 Task: Add a signature Jeremy Carter containing Have a great National Doctors Day, Jeremy Carter to email address softage.2@softage.net and add a folder Alumni
Action: Mouse moved to (1068, 357)
Screenshot: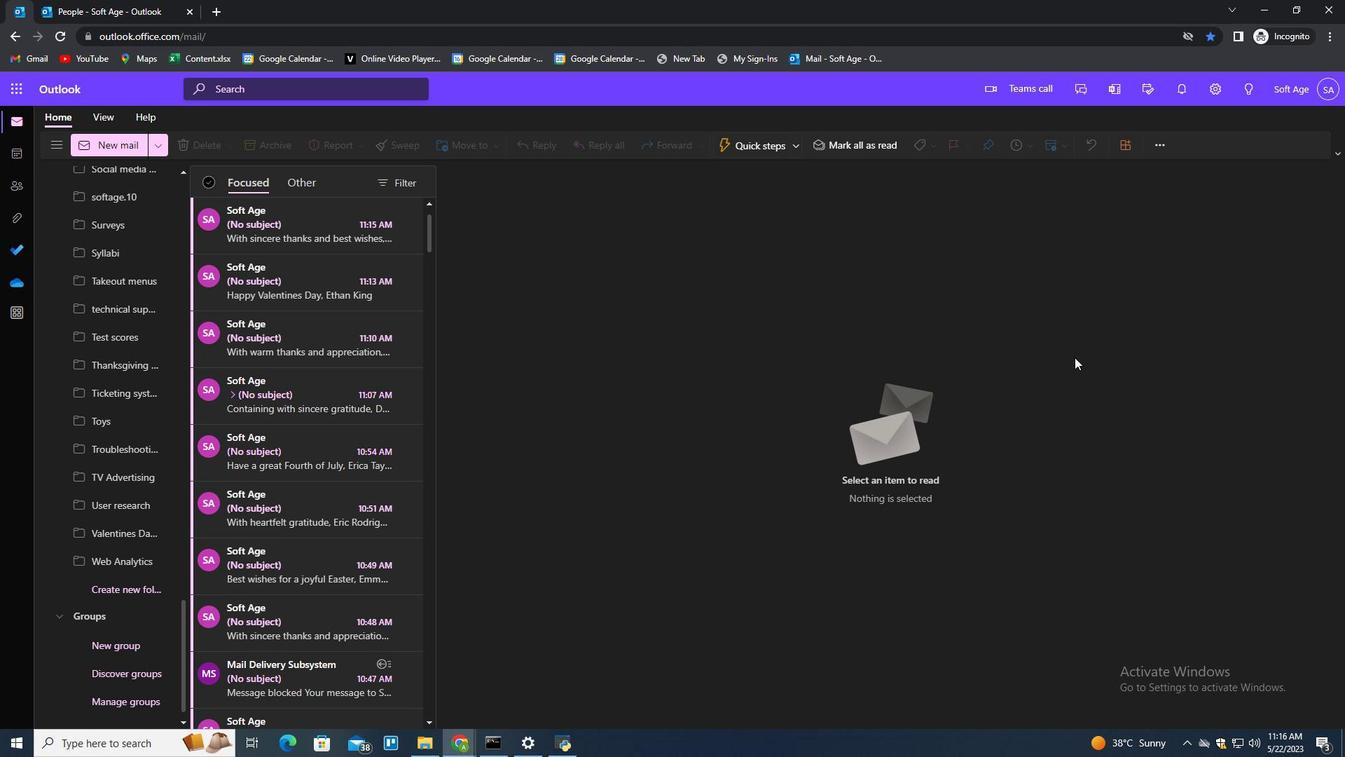 
Action: Key pressed n
Screenshot: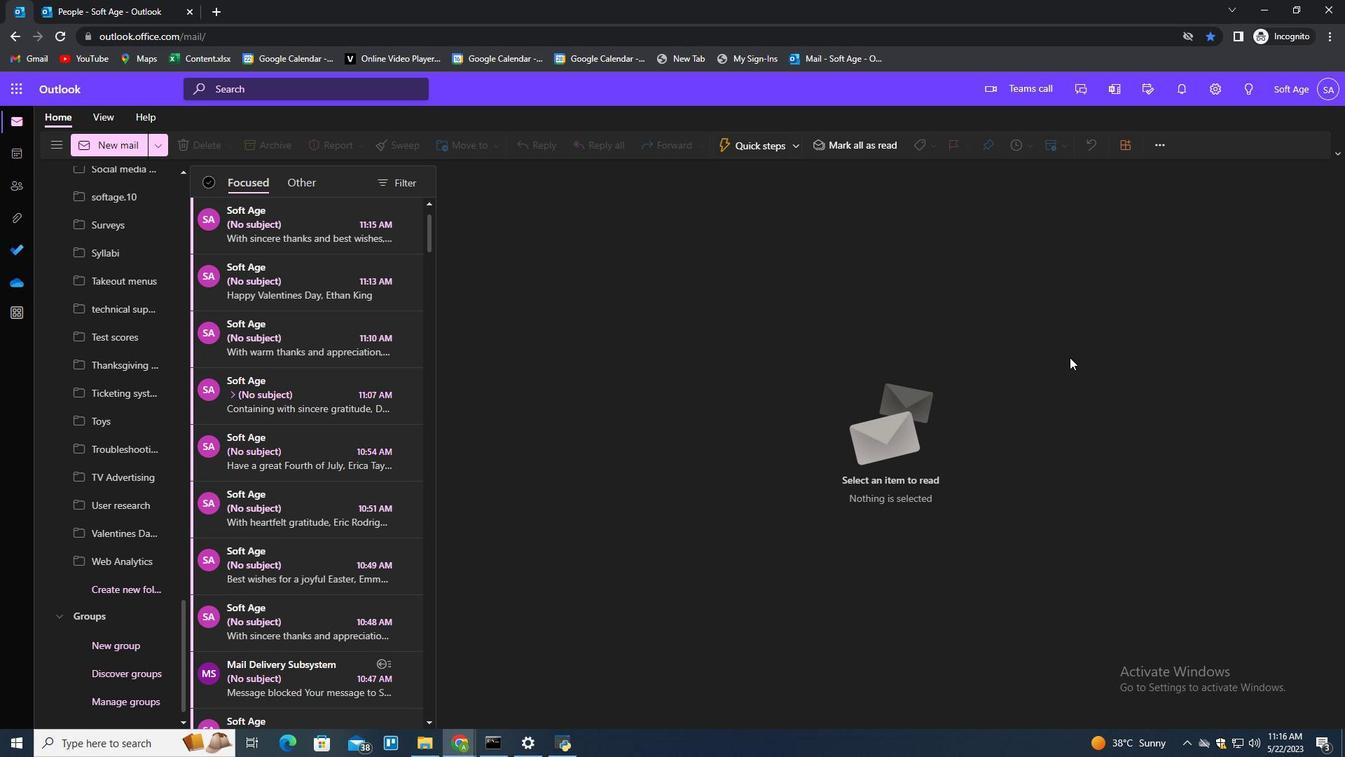 
Action: Mouse moved to (946, 147)
Screenshot: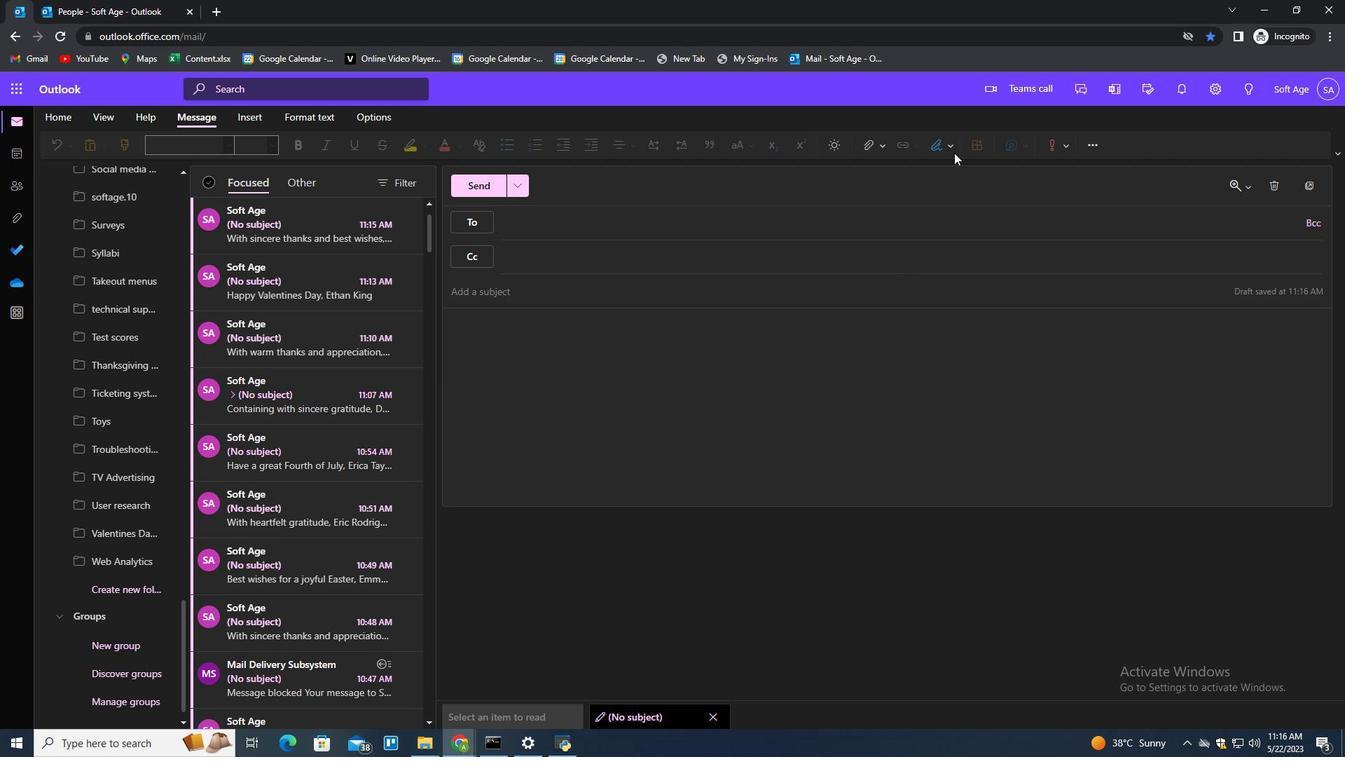 
Action: Mouse pressed left at (946, 147)
Screenshot: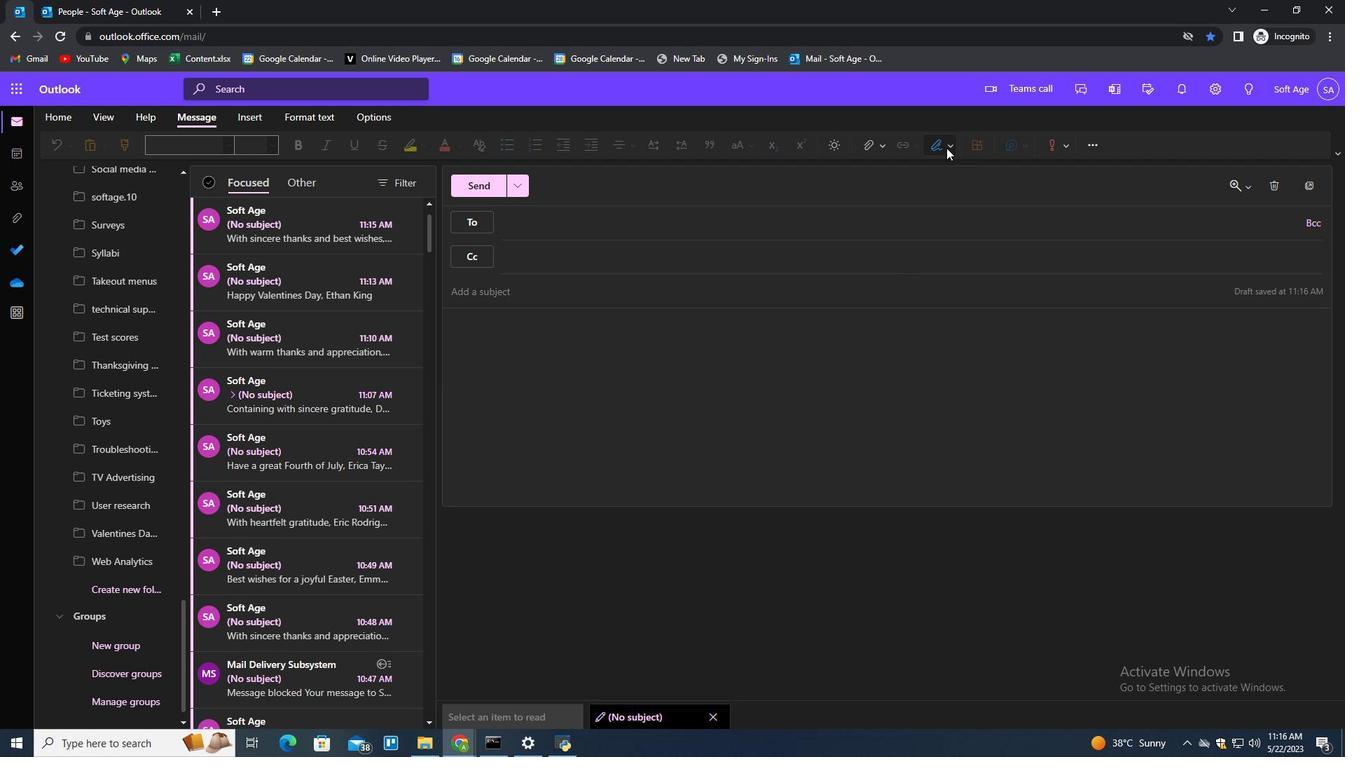 
Action: Mouse moved to (921, 194)
Screenshot: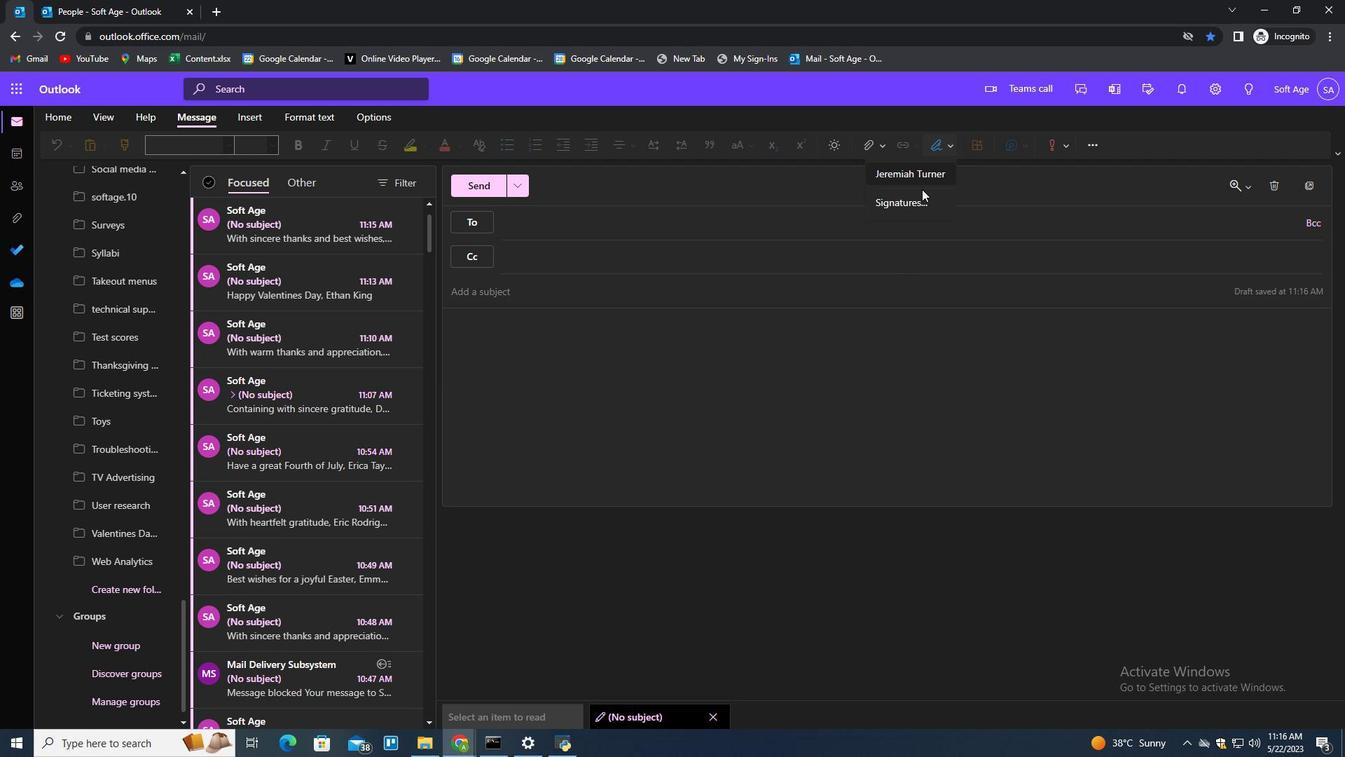 
Action: Mouse pressed left at (921, 194)
Screenshot: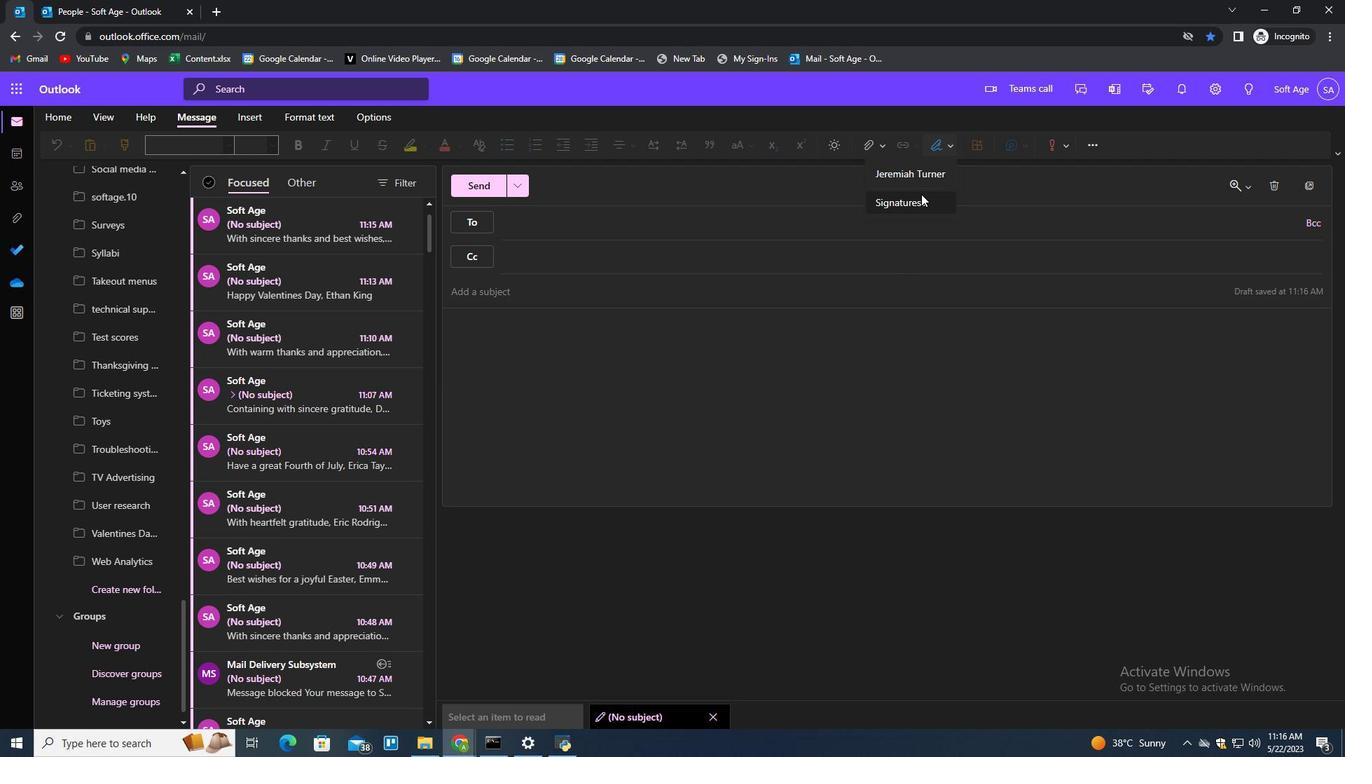 
Action: Mouse moved to (953, 250)
Screenshot: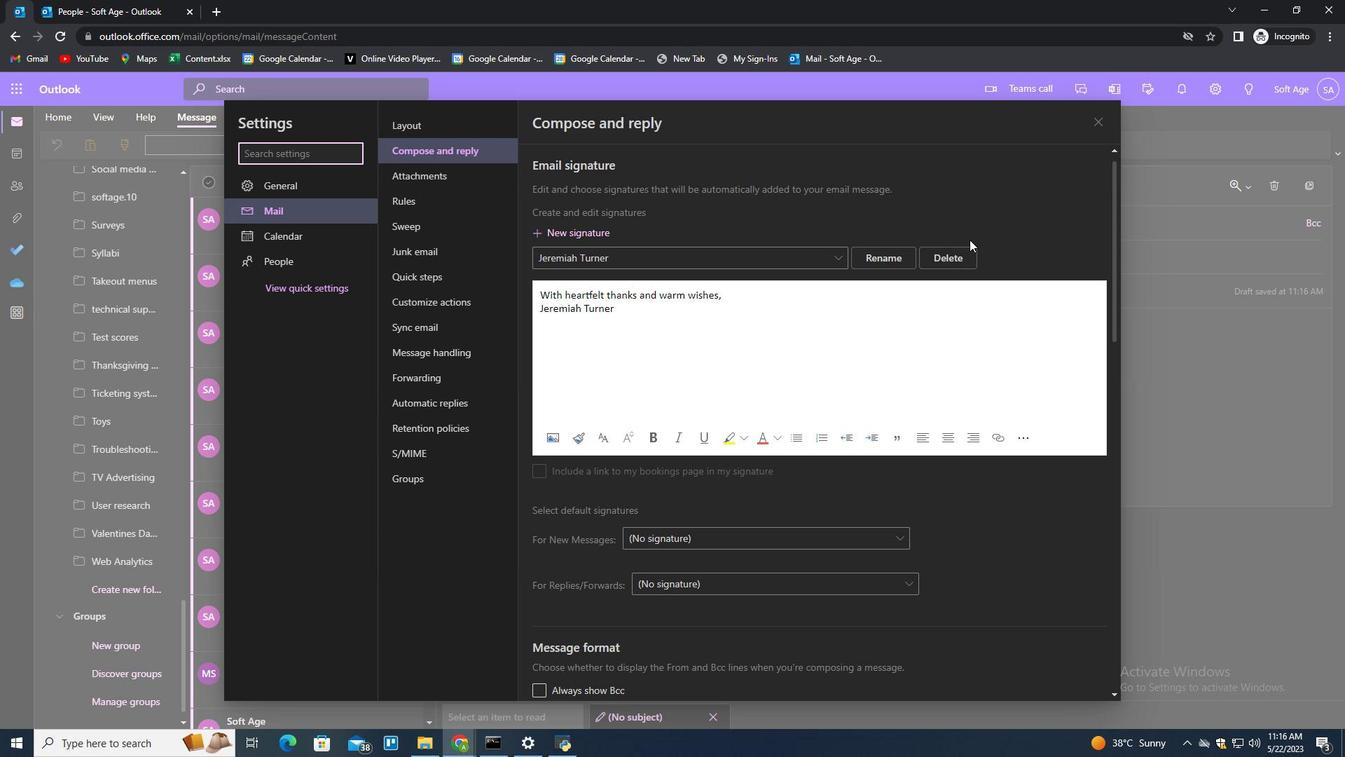 
Action: Mouse pressed left at (953, 250)
Screenshot: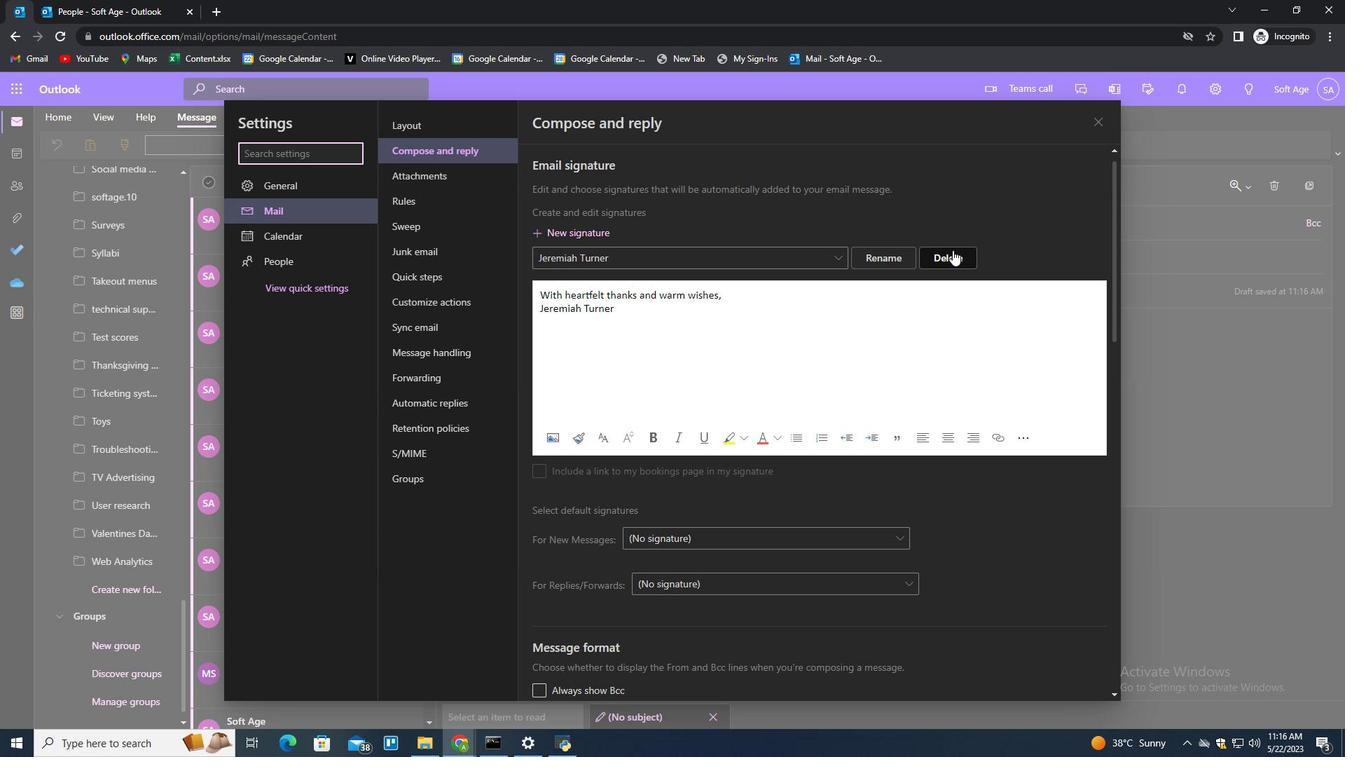 
Action: Mouse moved to (956, 253)
Screenshot: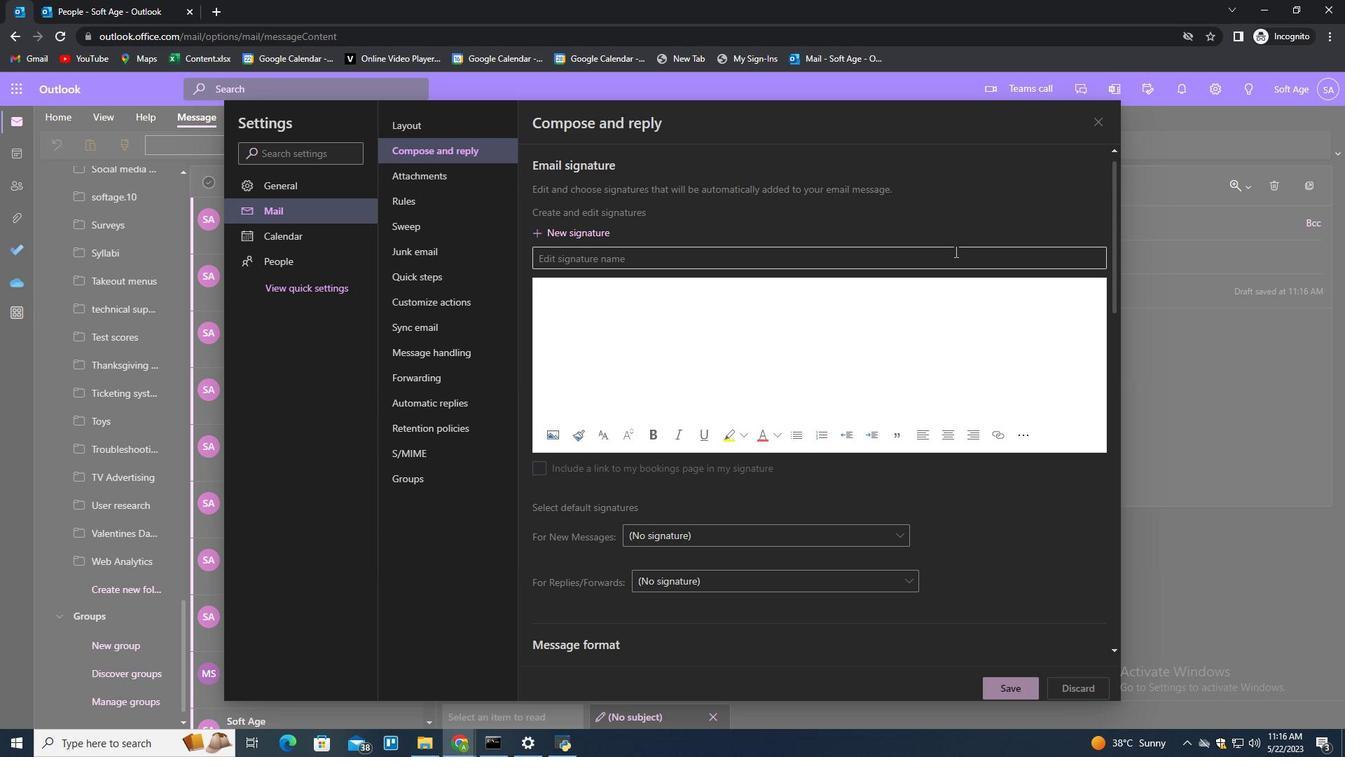 
Action: Mouse pressed left at (956, 253)
Screenshot: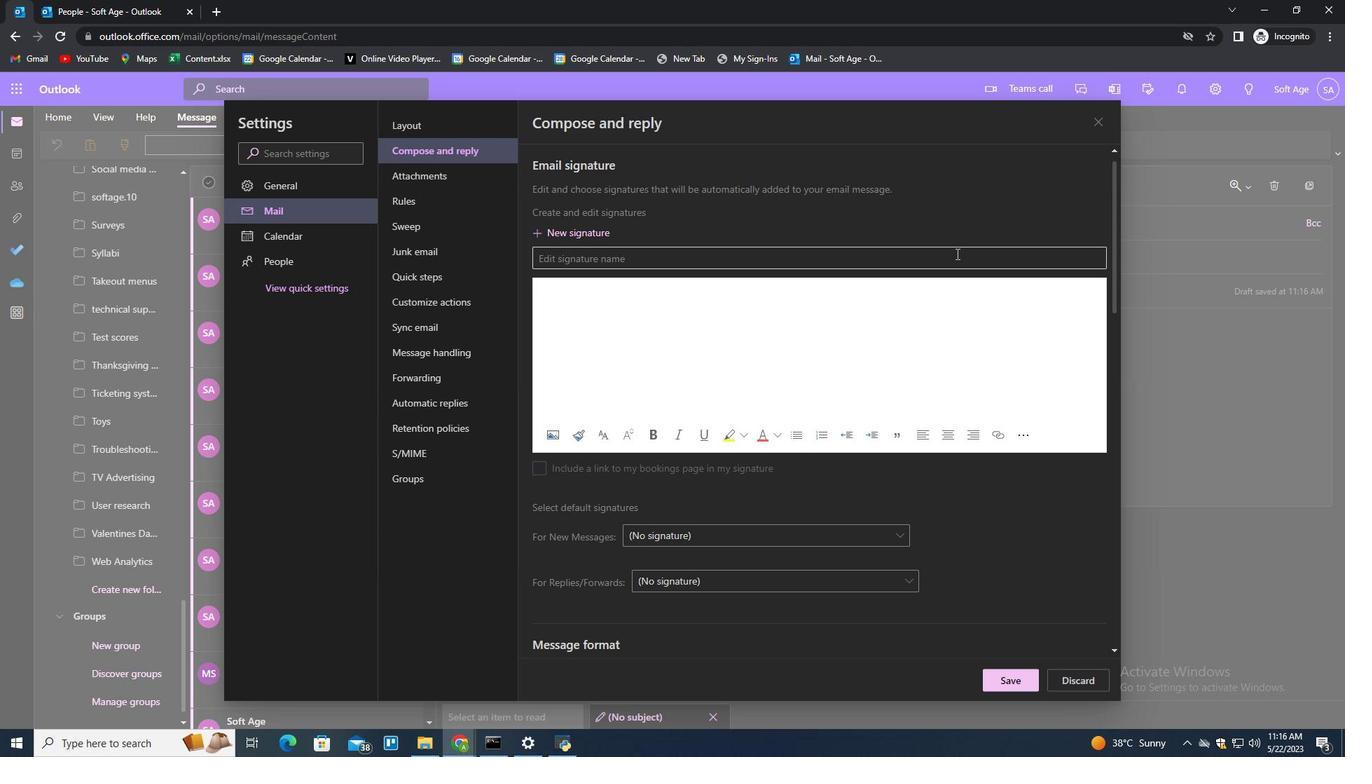 
Action: Key pressed <Key.shift>Jeremy<Key.space><Key.shift>Carter<Key.tab><Key.shift>Have<Key.space>a<Key.space>great<Key.space><Key.shift>National<Key.space><Key.shift>Doctor<Key.space><Key.shift>Day,<Key.shift_r><Key.enter><Key.shift><Key.shift>Jeremy<Key.space><Key.shift>Carteer<Key.backspace><Key.backspace>r
Screenshot: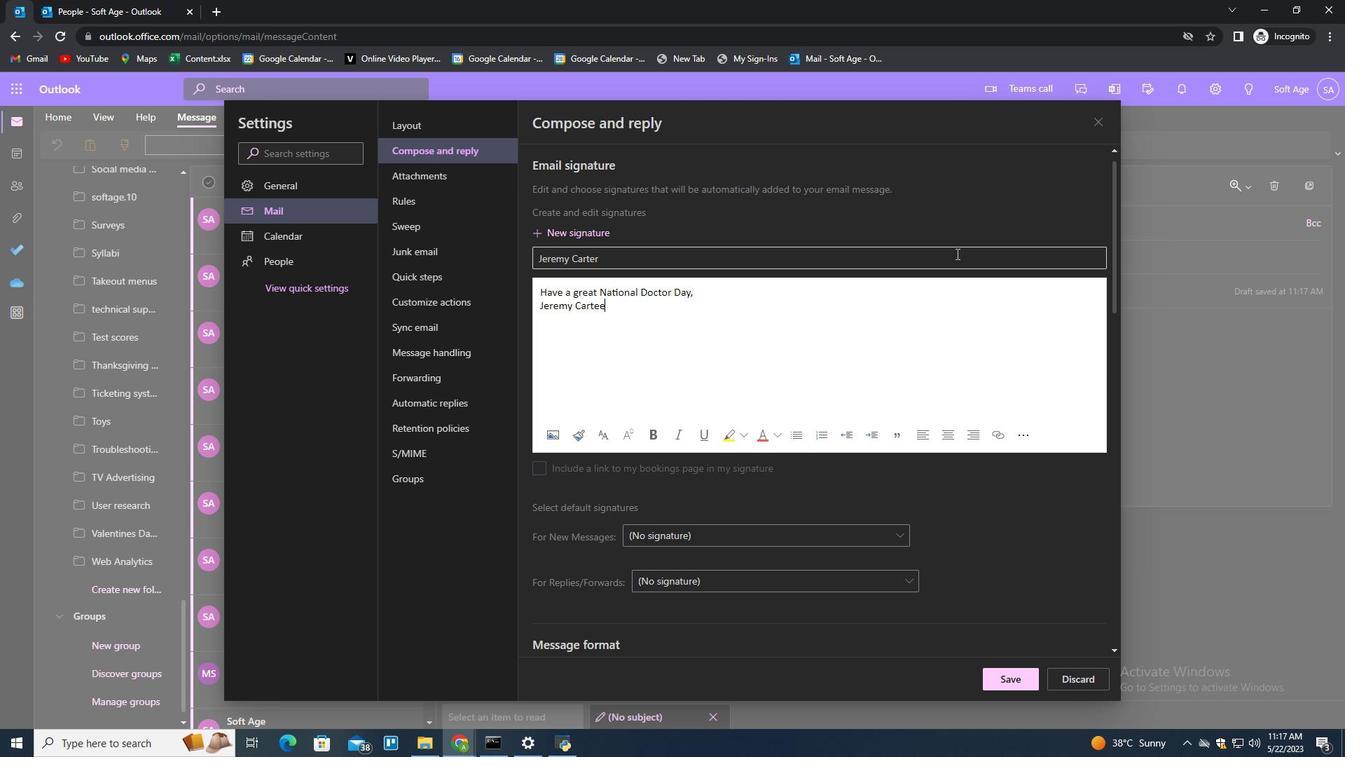 
Action: Mouse moved to (1035, 597)
Screenshot: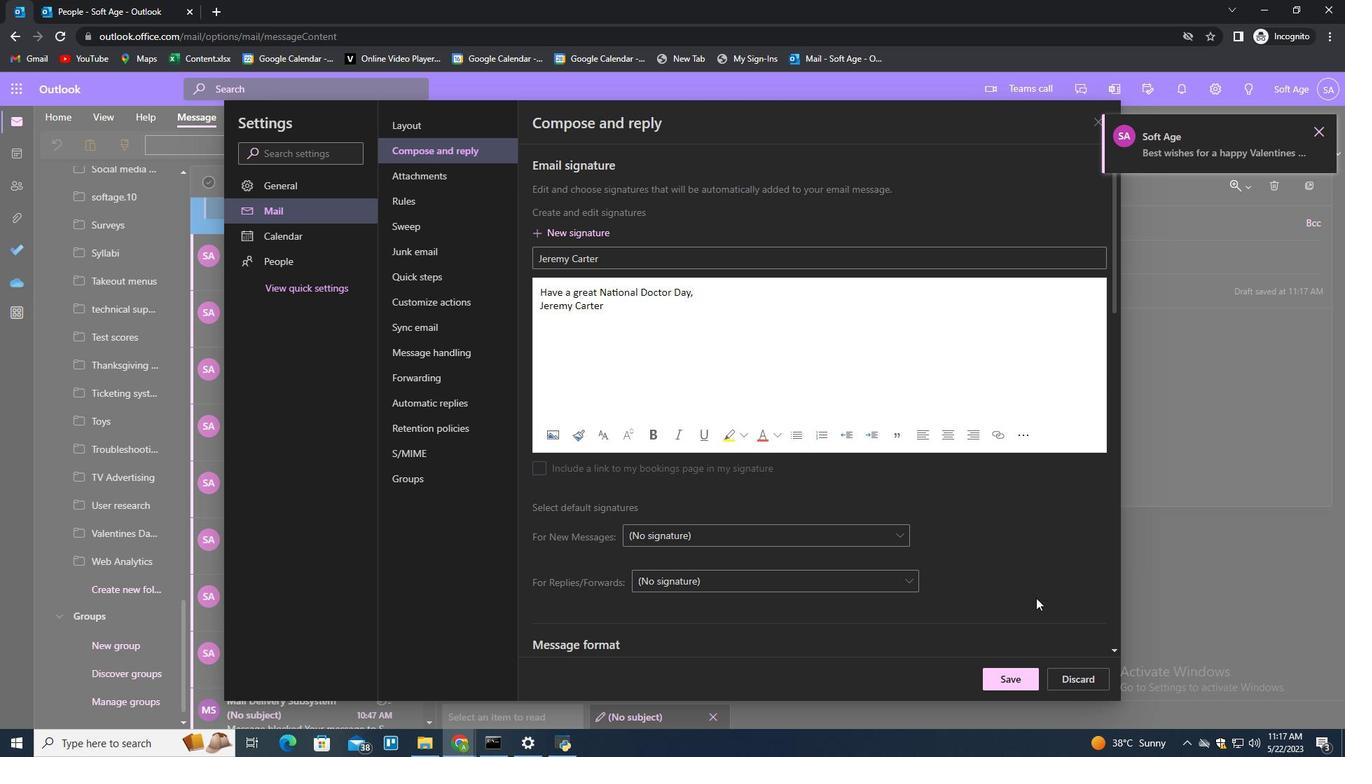 
Action: Mouse pressed left at (1035, 597)
Screenshot: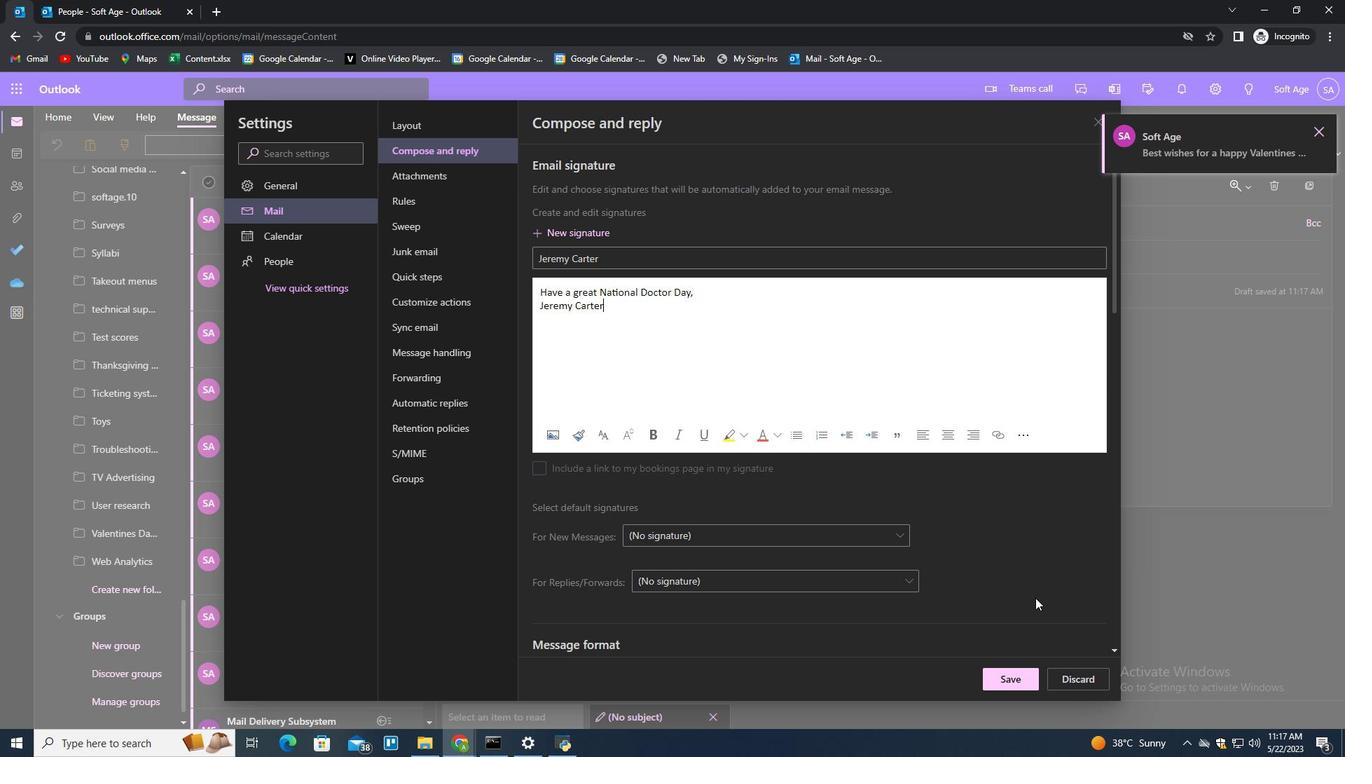 
Action: Mouse moved to (1020, 676)
Screenshot: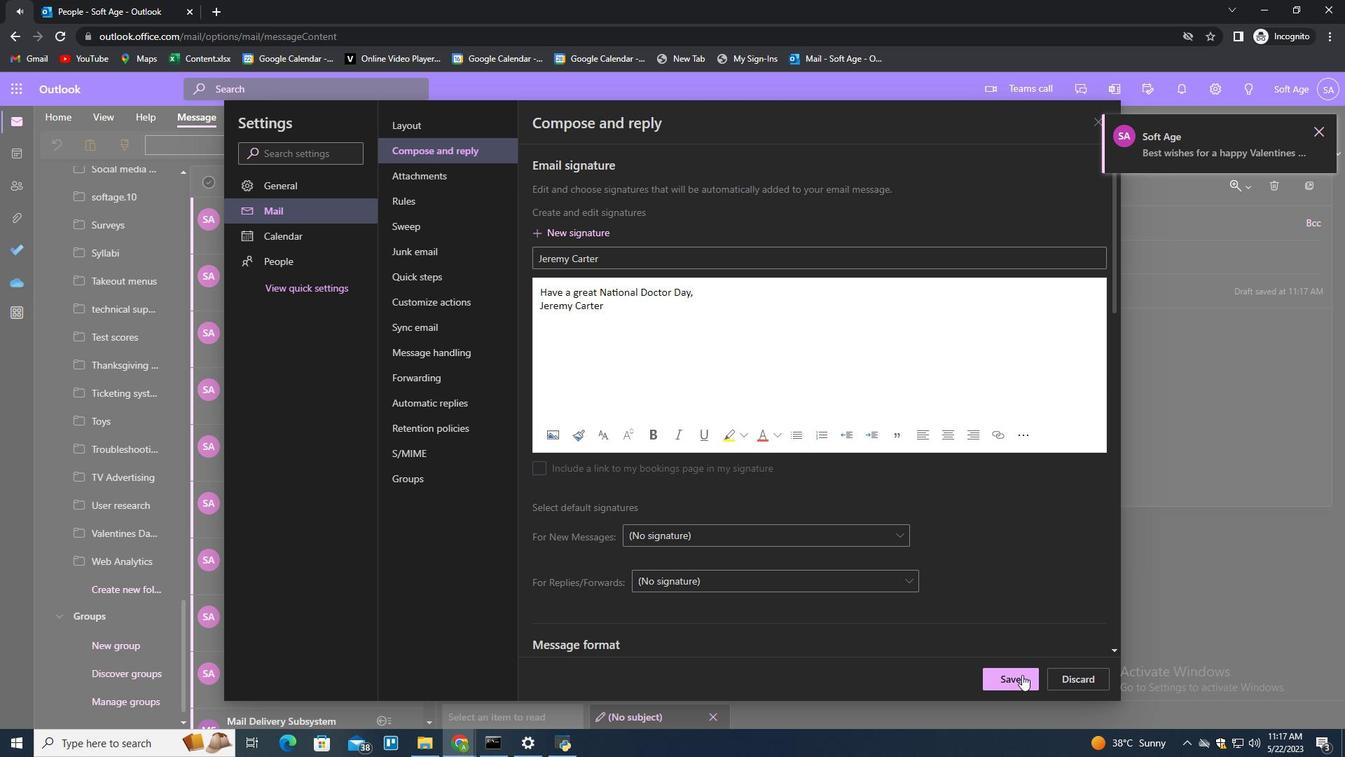 
Action: Mouse pressed left at (1020, 676)
Screenshot: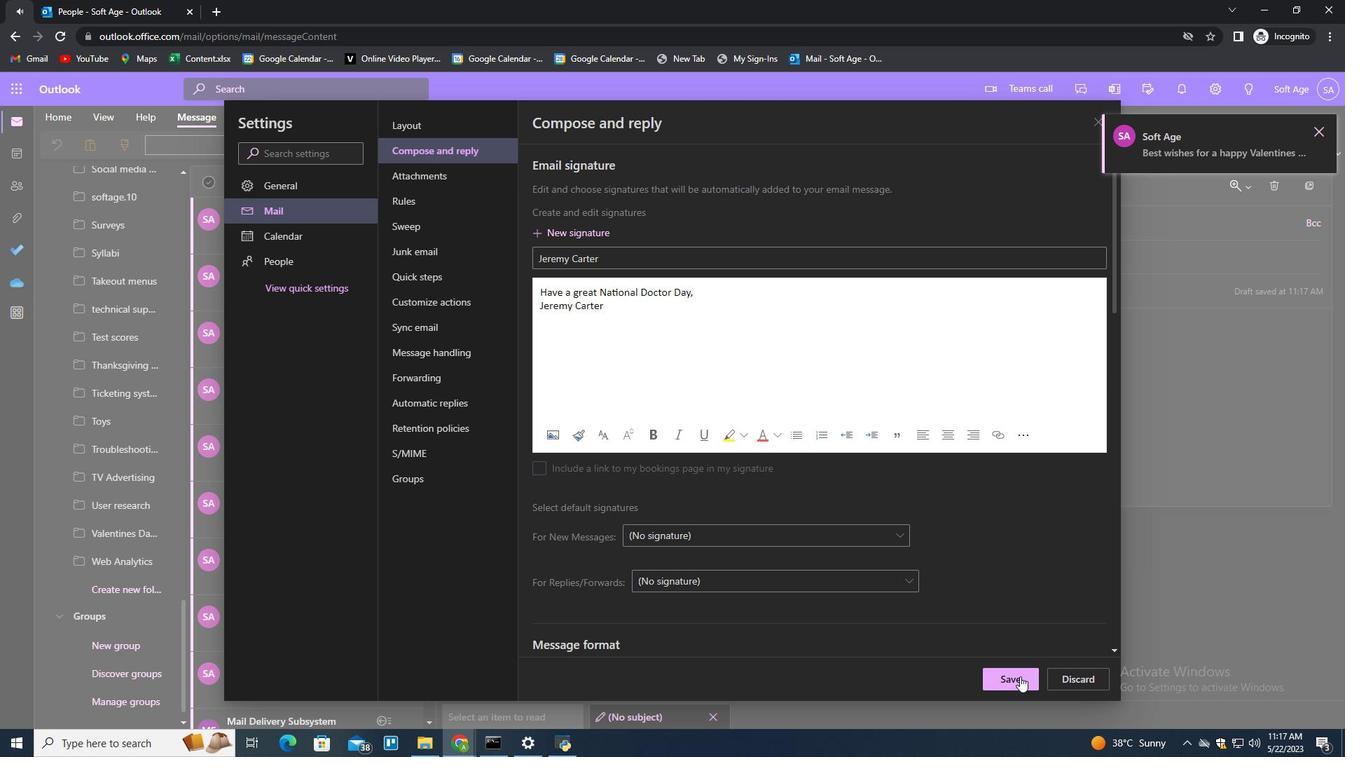 
Action: Mouse moved to (1204, 344)
Screenshot: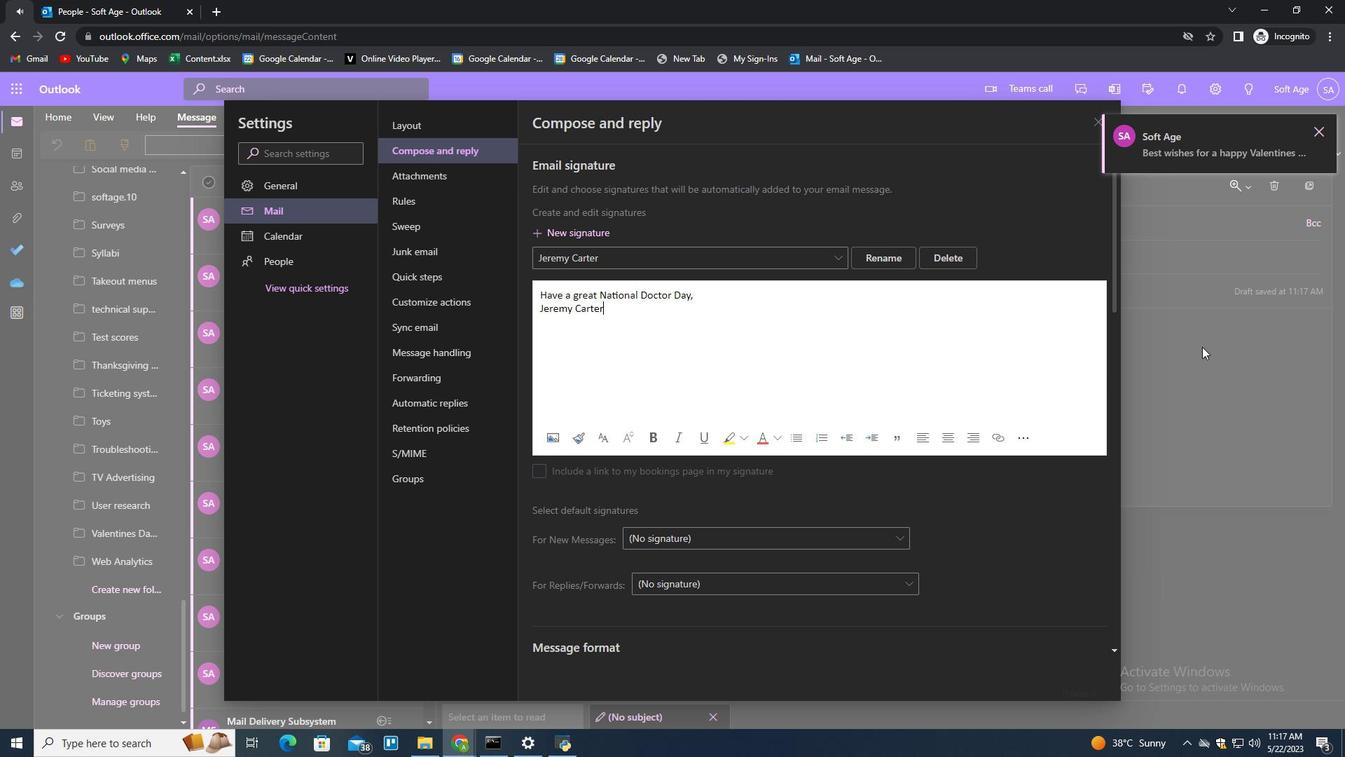 
Action: Mouse pressed left at (1204, 344)
Screenshot: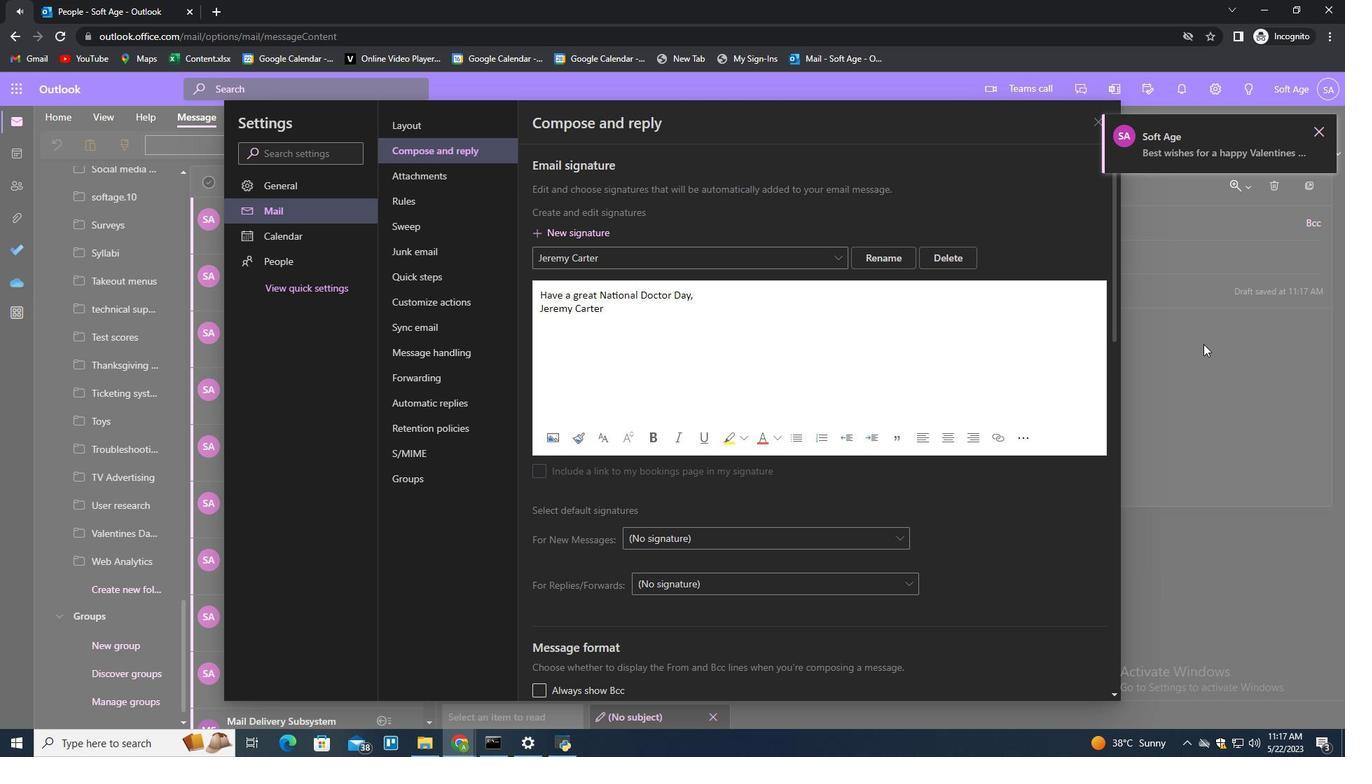 
Action: Mouse moved to (949, 147)
Screenshot: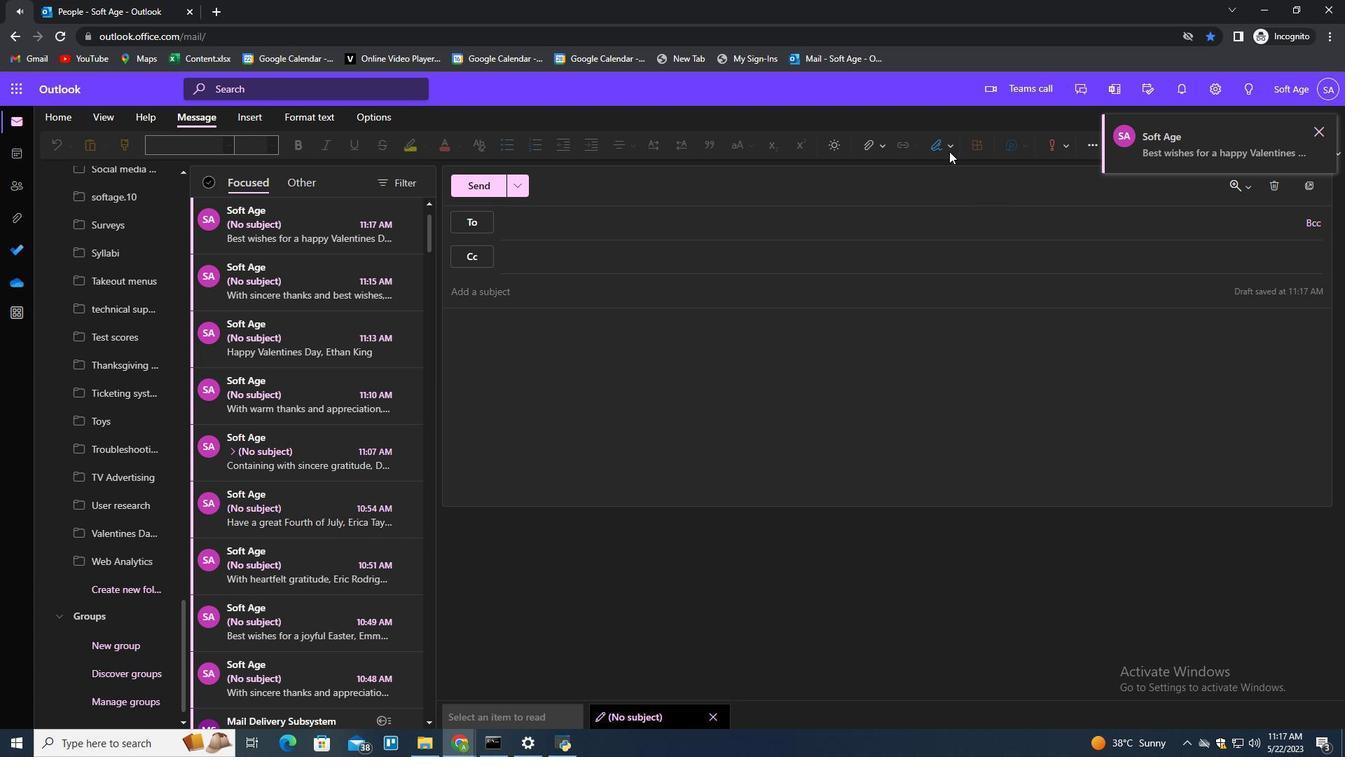 
Action: Mouse pressed left at (949, 147)
Screenshot: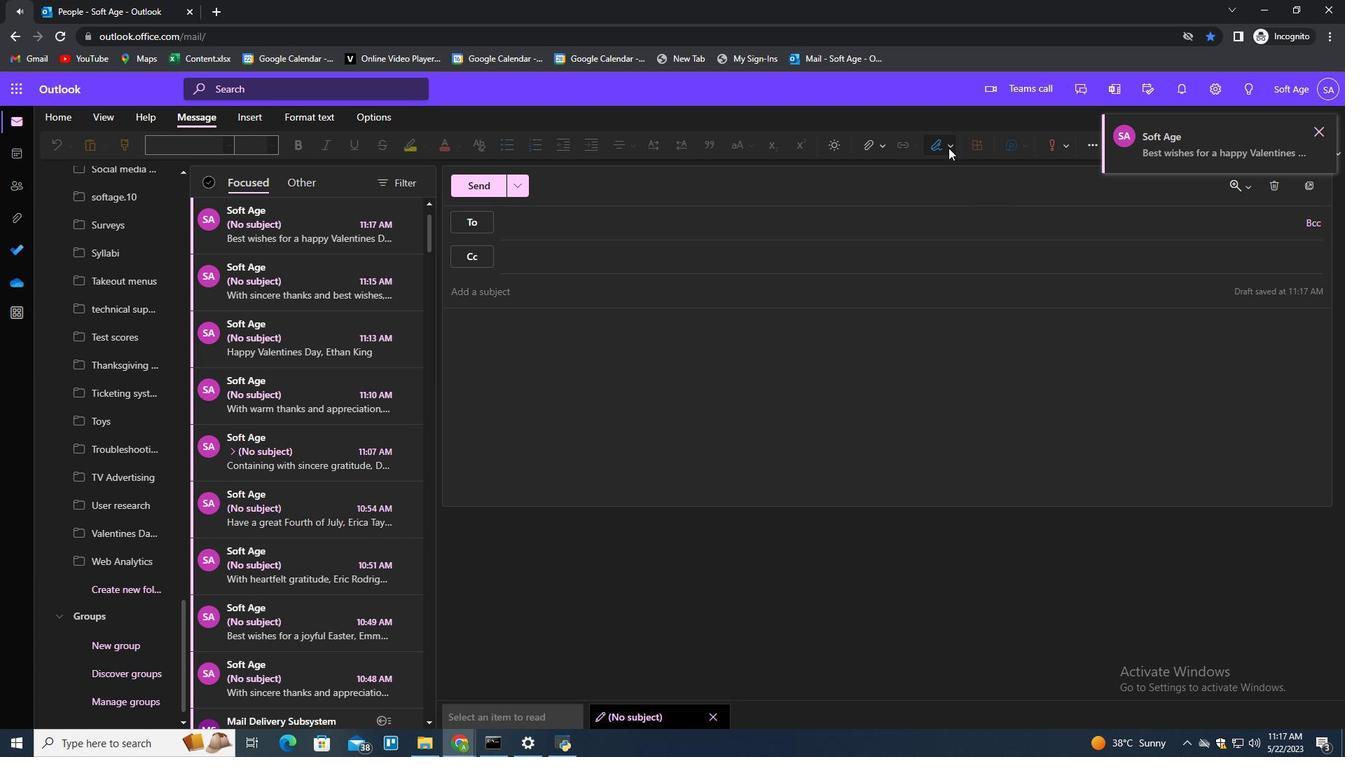 
Action: Mouse moved to (927, 174)
Screenshot: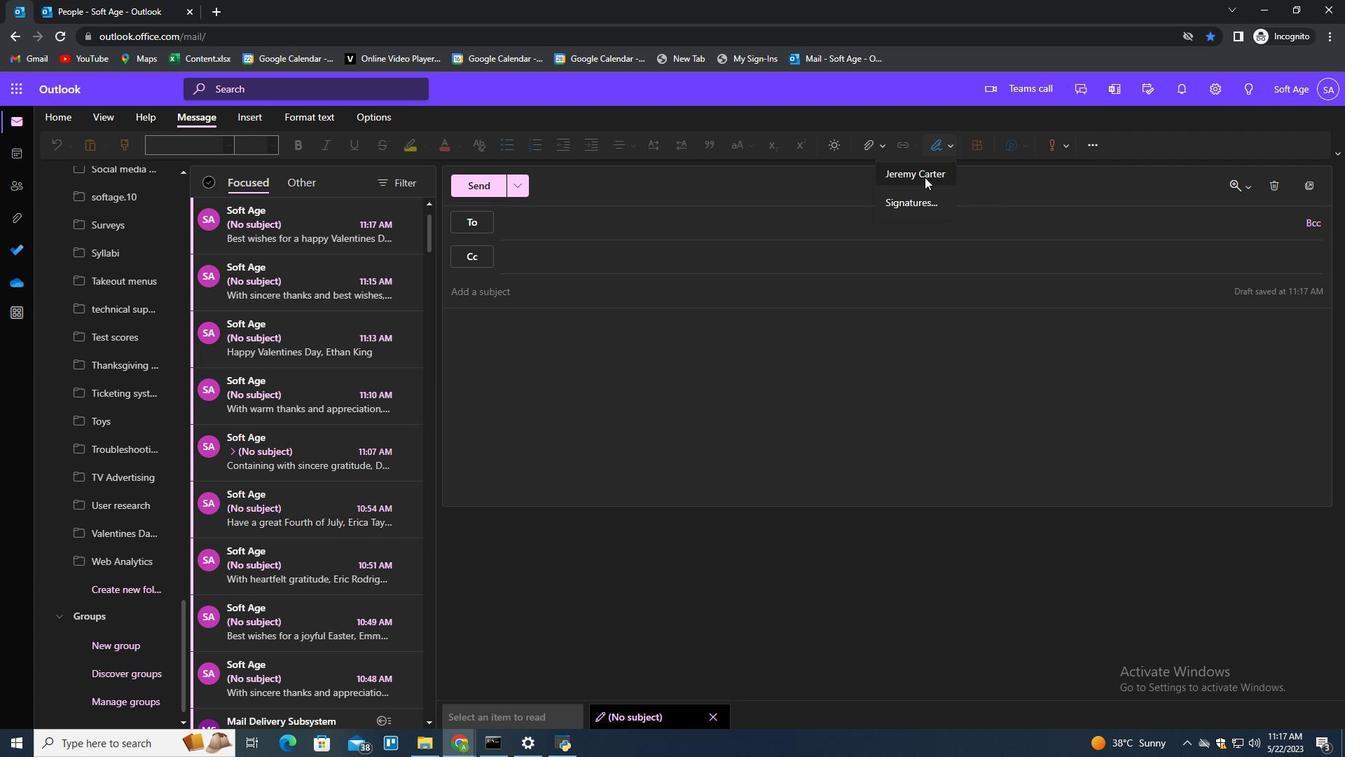 
Action: Mouse pressed left at (927, 174)
Screenshot: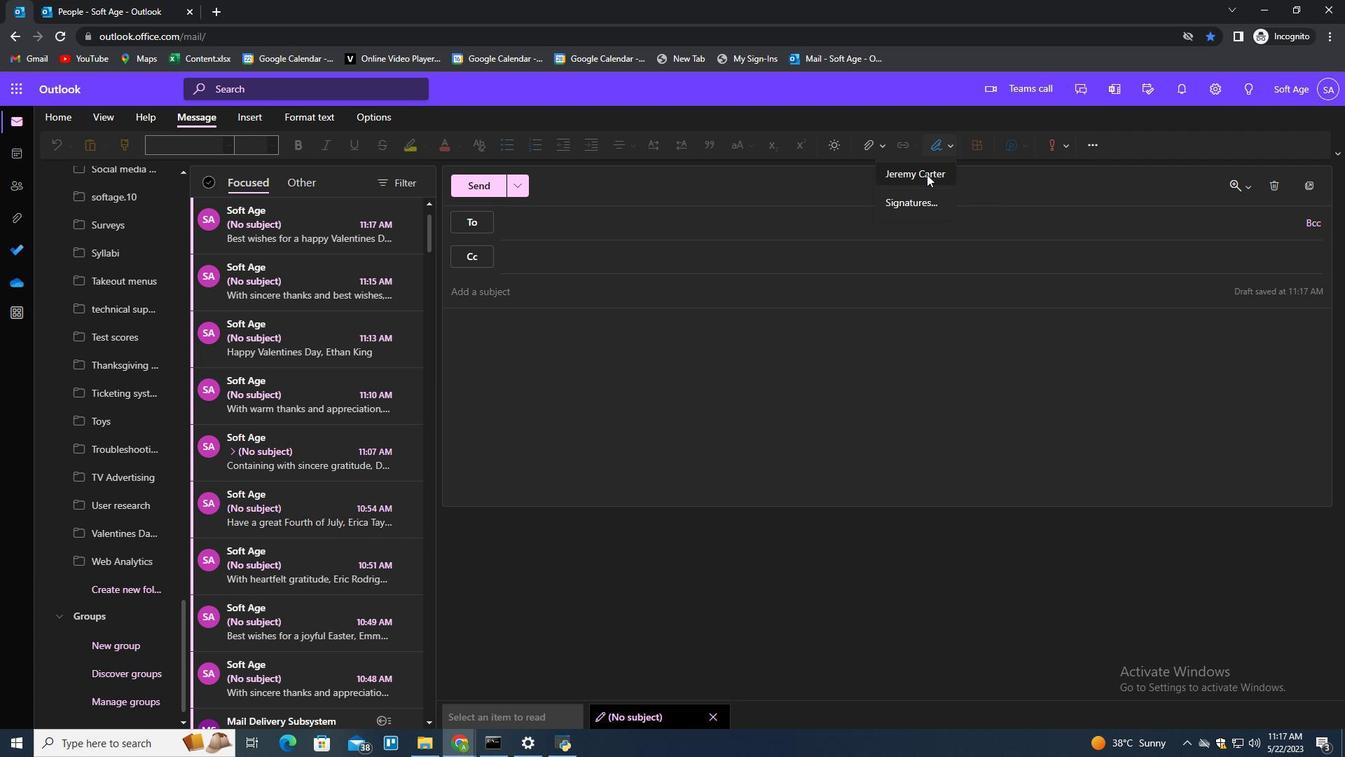 
Action: Mouse moved to (553, 220)
Screenshot: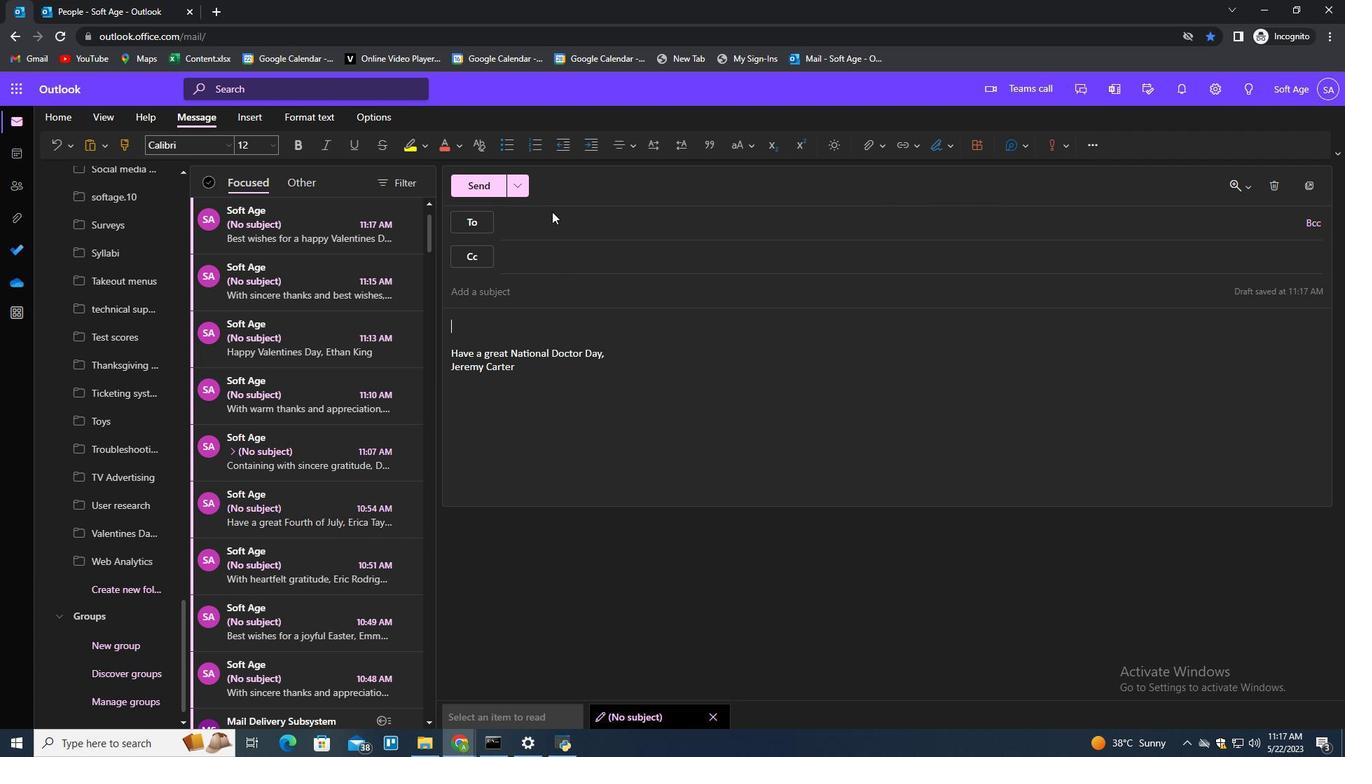 
Action: Mouse pressed left at (553, 220)
Screenshot: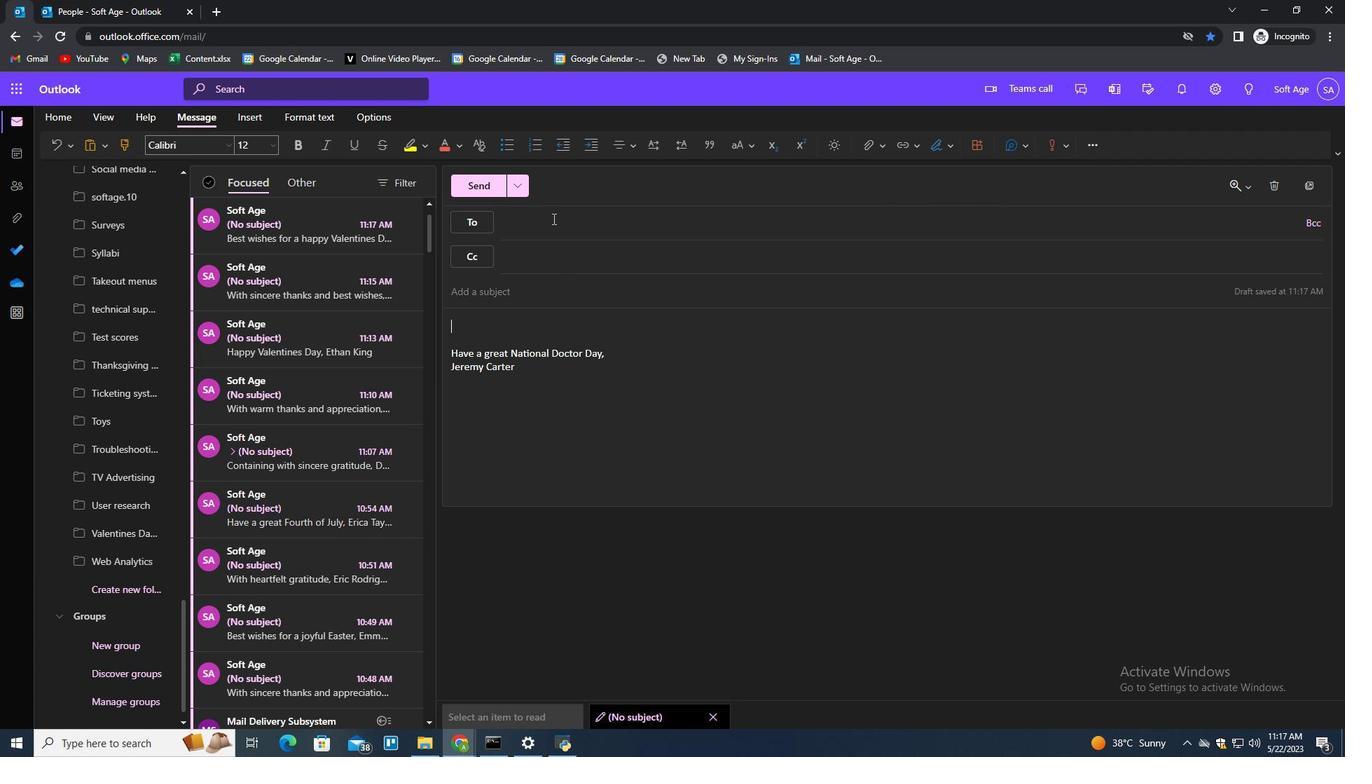 
Action: Mouse moved to (552, 221)
Screenshot: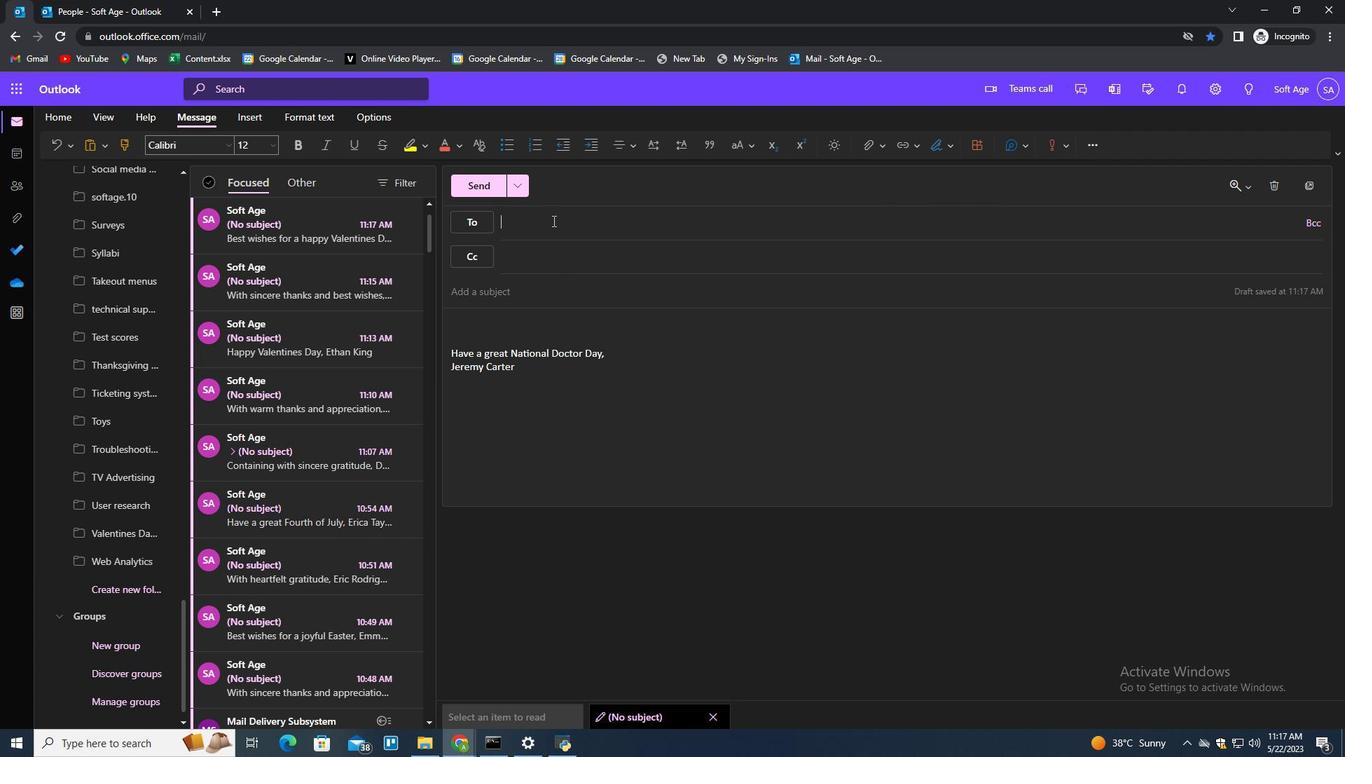
Action: Key pressed softae<Key.backspace>ge.2<Key.shift>@sotage.net<Key.backspace><Key.backspace><Key.backspace><Key.backspace><Key.backspace><Key.backspace><Key.backspace>
Screenshot: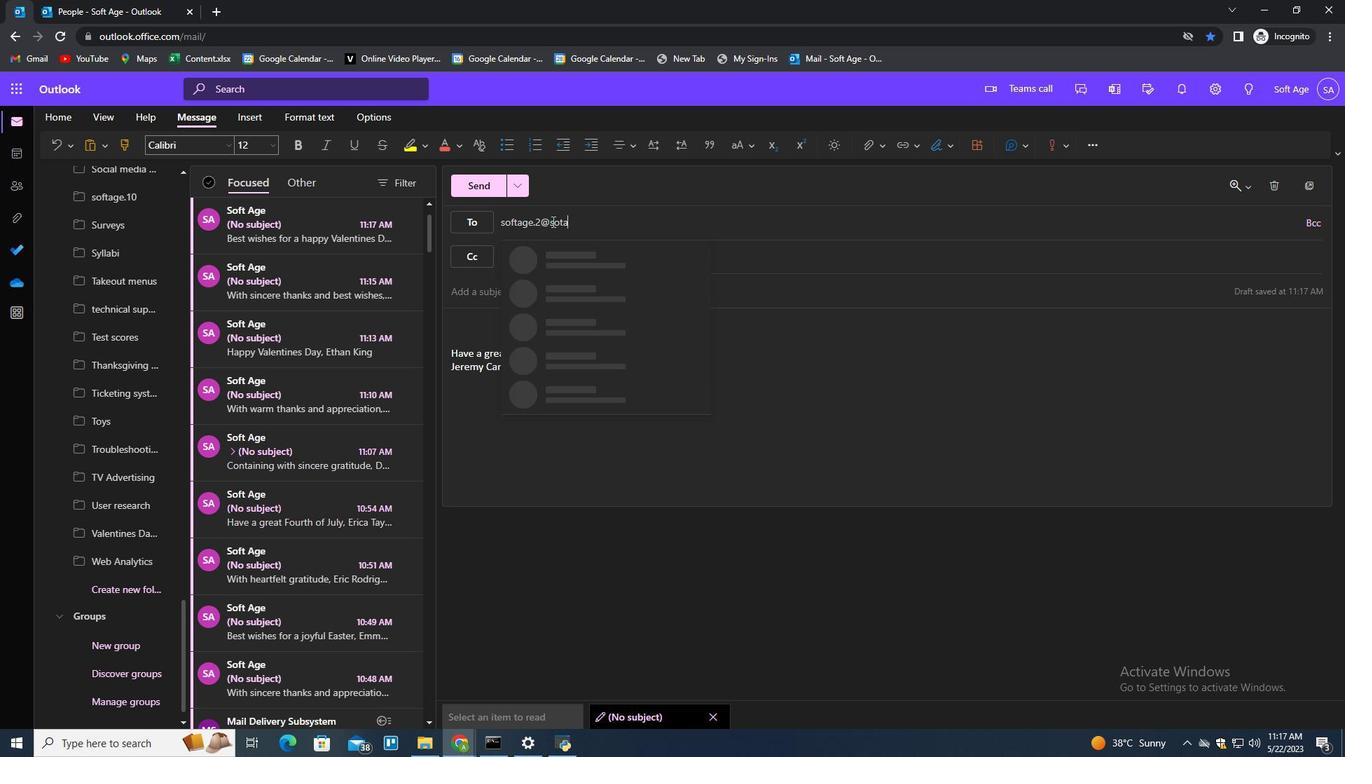 
Action: Mouse moved to (551, 221)
Screenshot: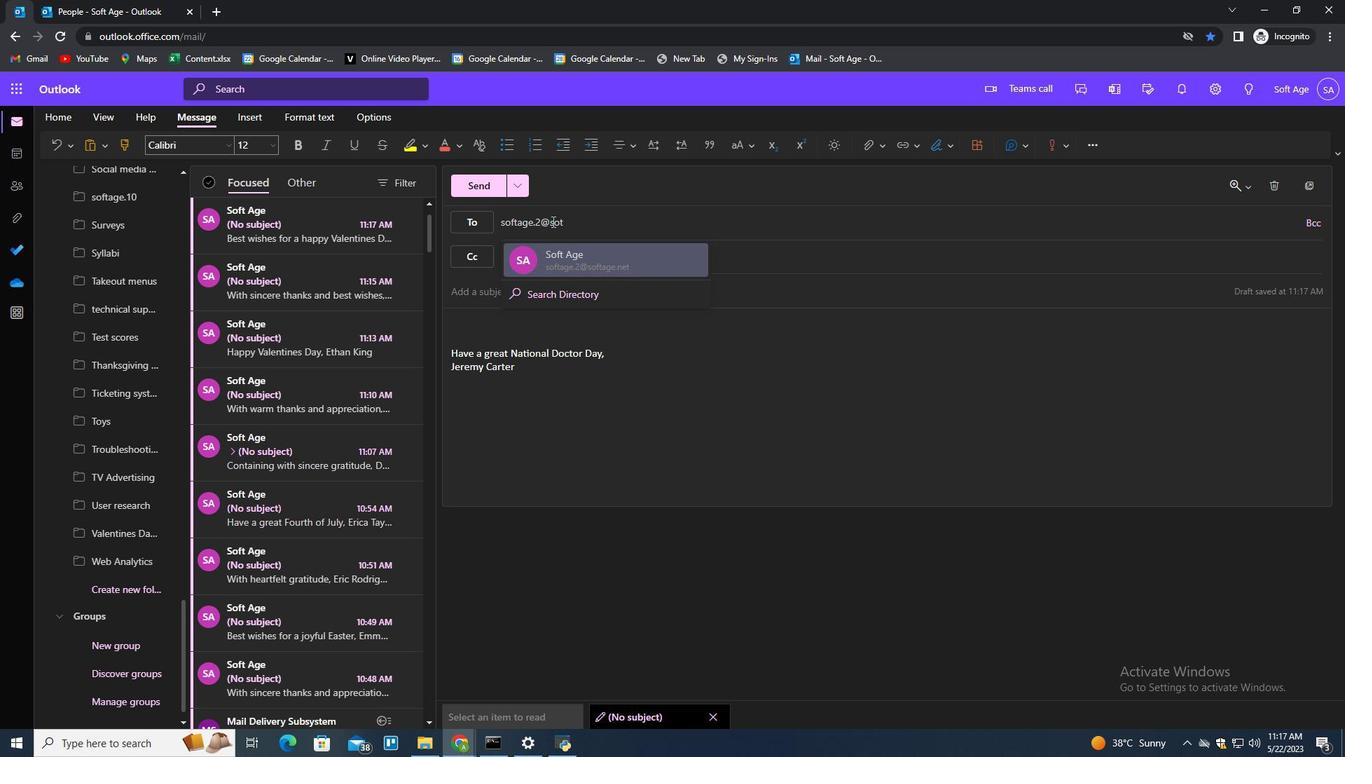 
Action: Key pressed <Key.backspace><Key.backspace><Key.backspace>d<Key.backspace>softage.net<Key.enter>
Screenshot: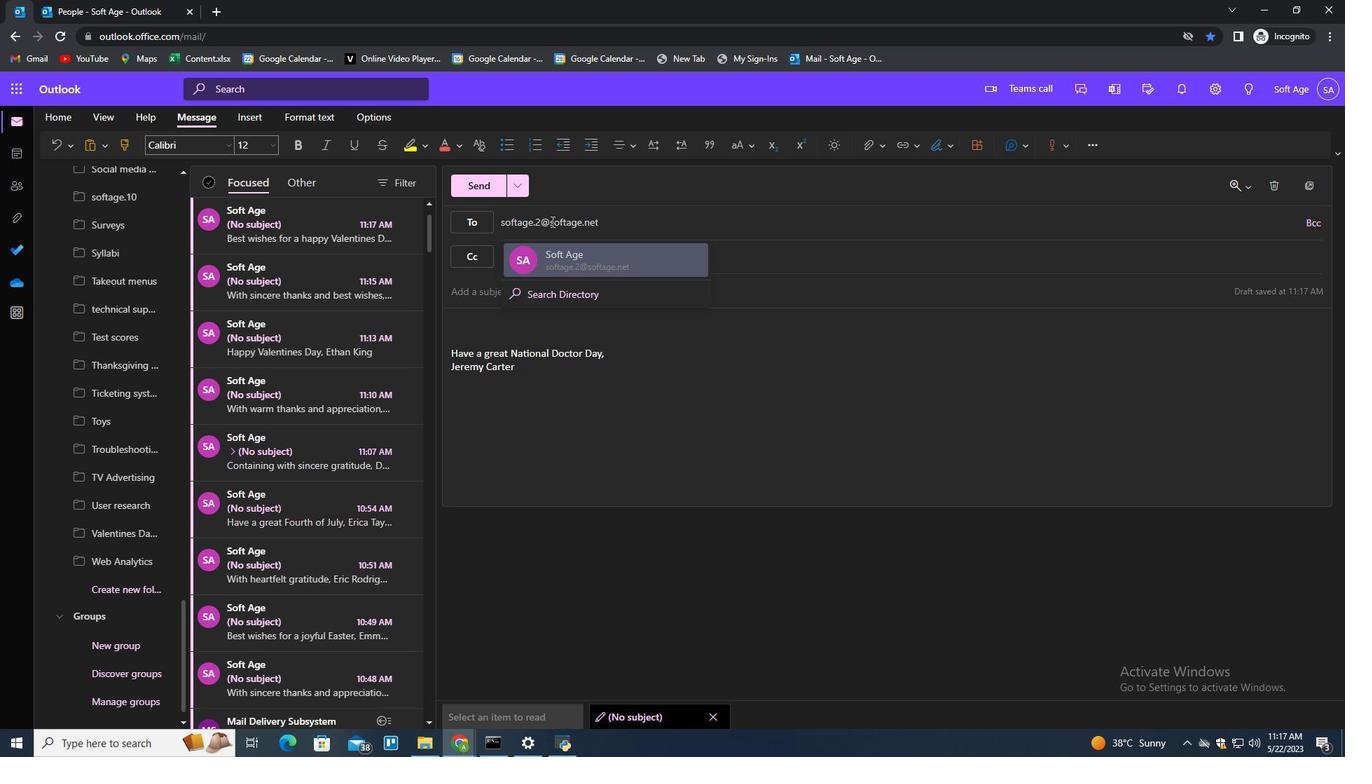 
Action: Mouse moved to (112, 590)
Screenshot: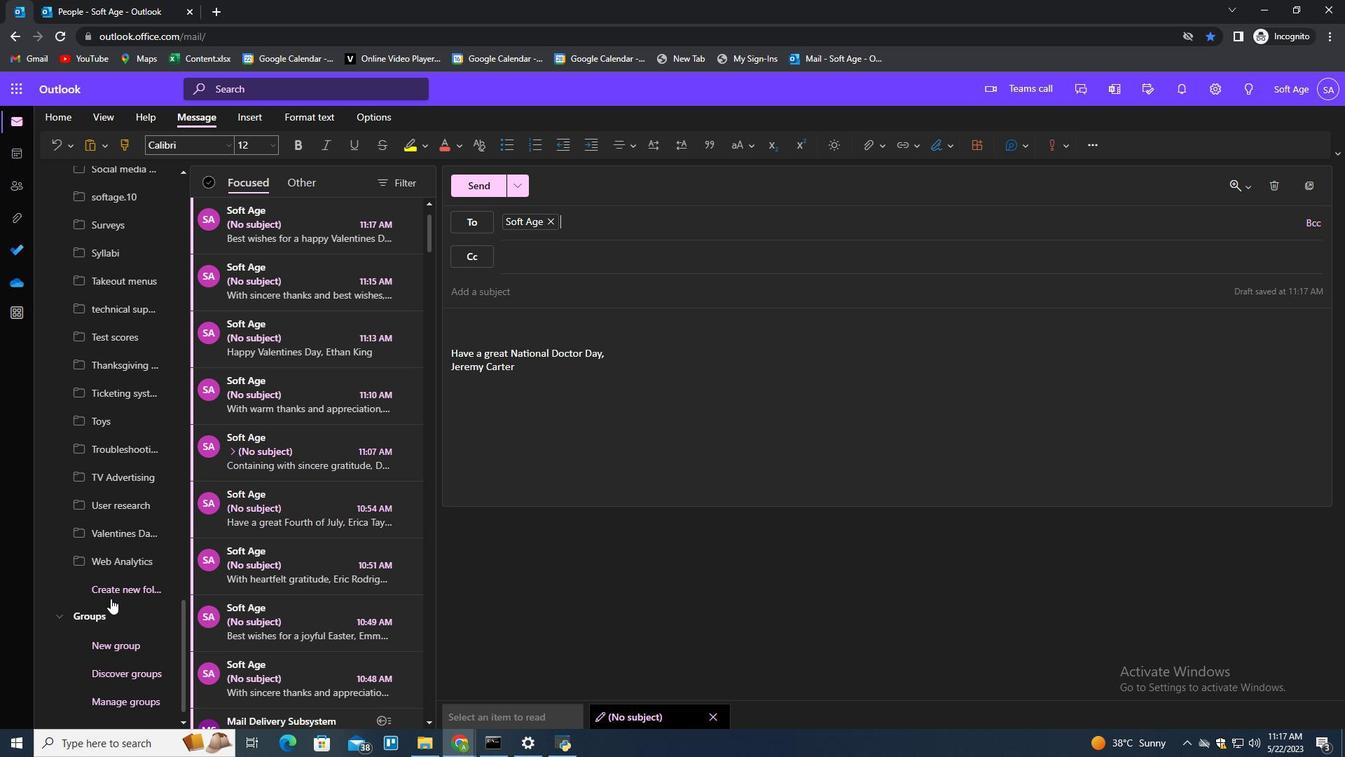 
Action: Mouse pressed left at (112, 590)
Screenshot: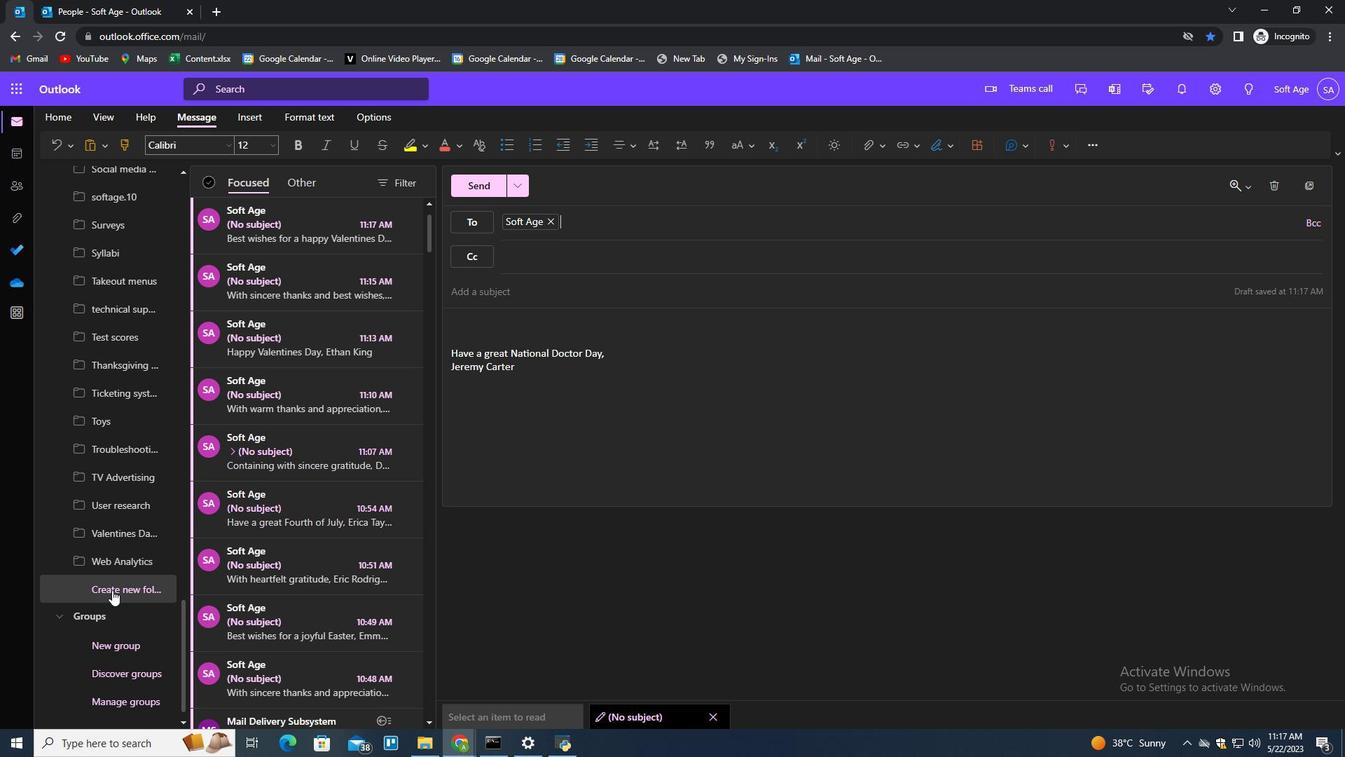 
Action: Key pressed <Key.shift>Alumni<Key.enter>
Screenshot: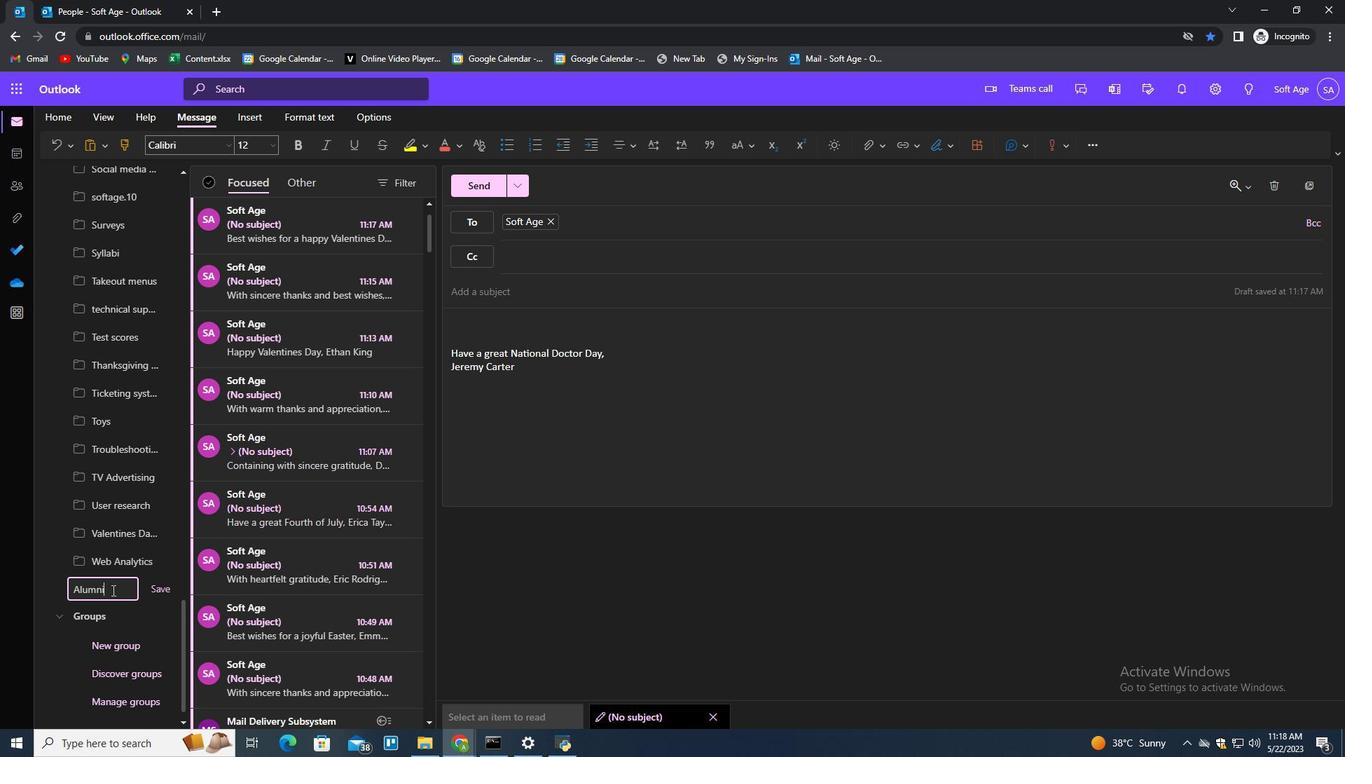 
Action: Mouse moved to (644, 602)
Screenshot: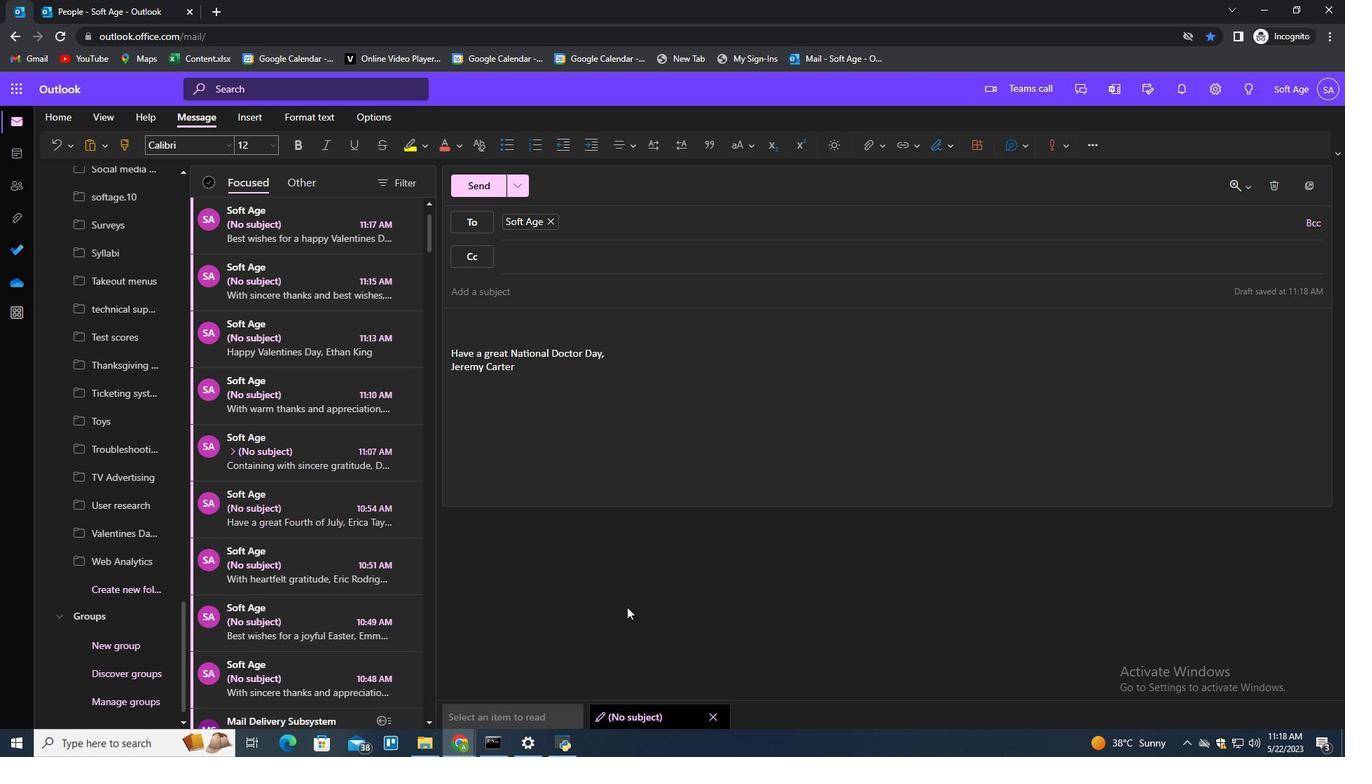 
Action: Mouse pressed left at (644, 602)
Screenshot: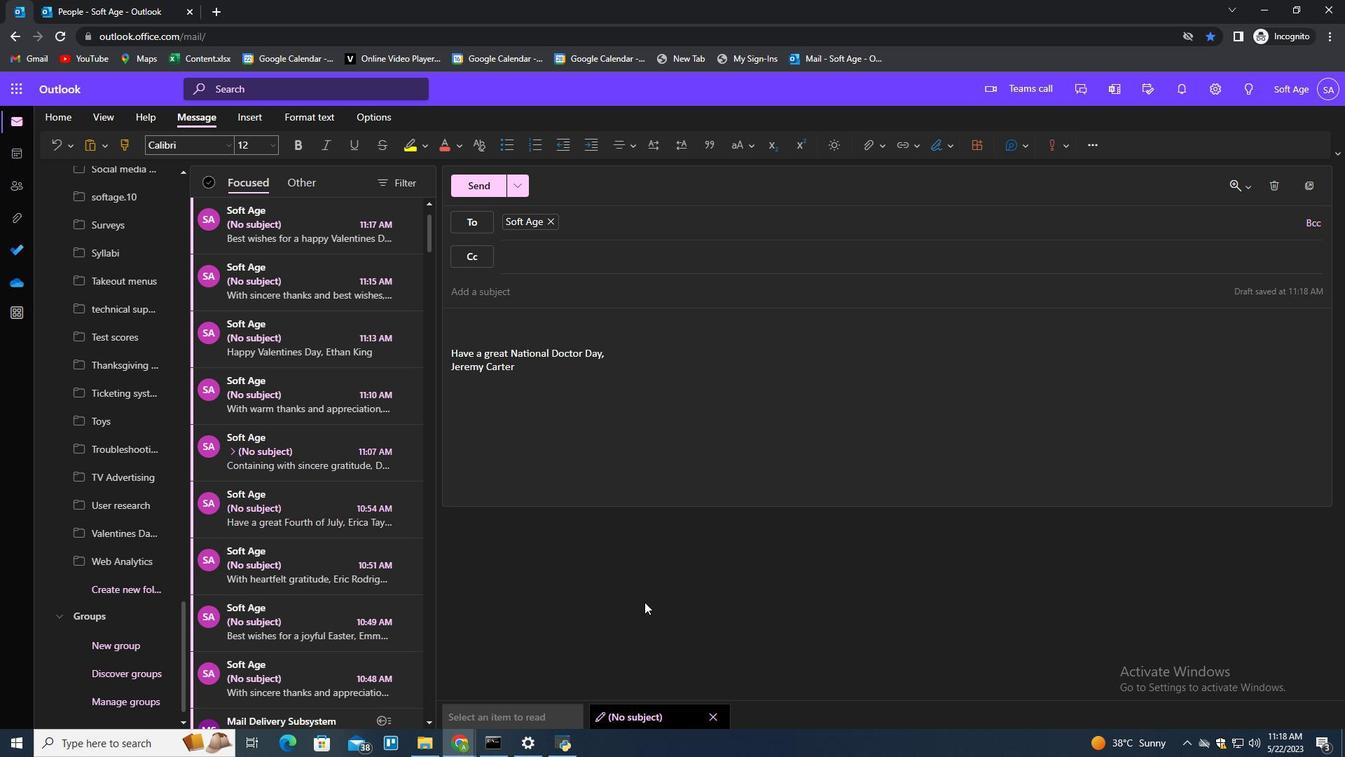 
Action: Mouse moved to (645, 602)
Screenshot: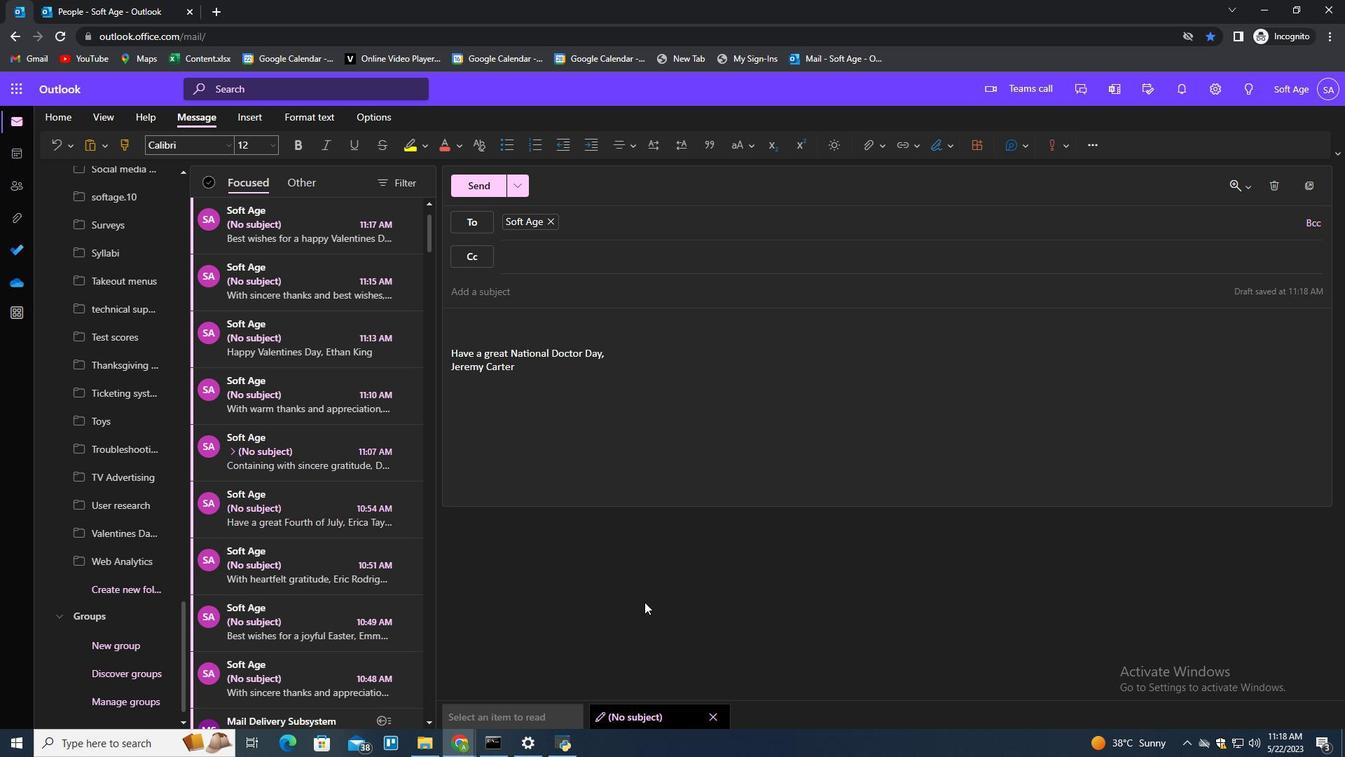 
